 Task: Filter company with a location in United States.
Action: Mouse moved to (271, 68)
Screenshot: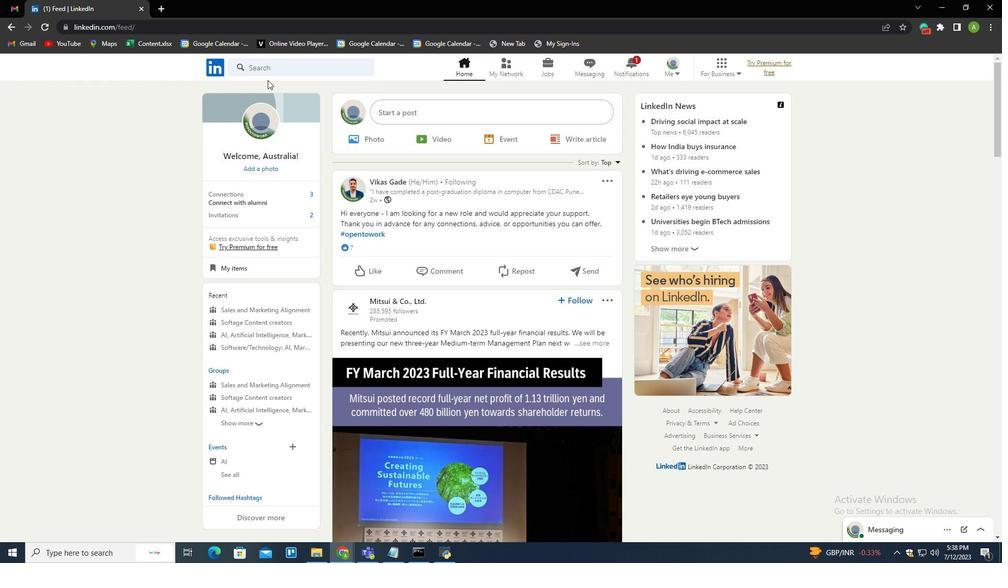 
Action: Mouse pressed left at (271, 68)
Screenshot: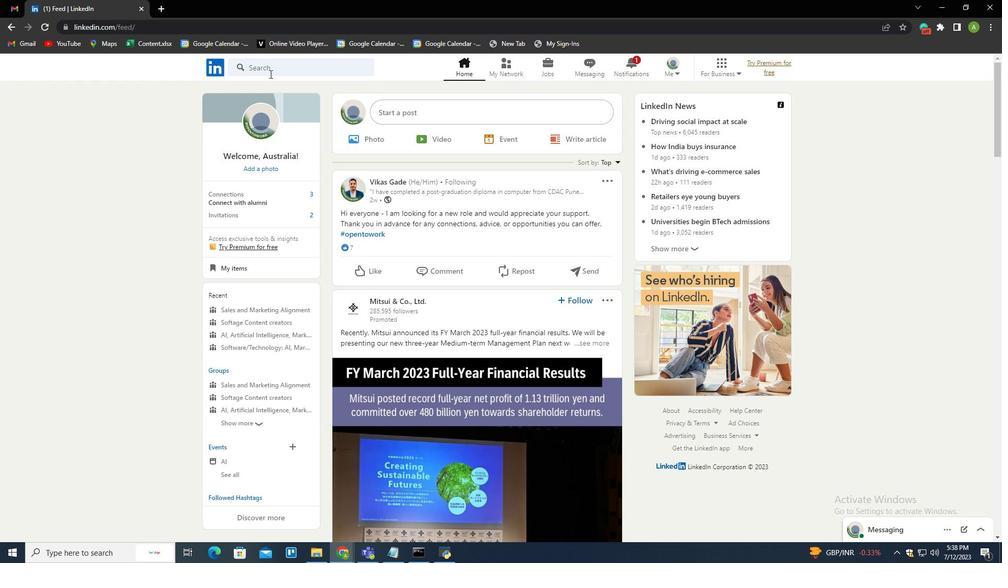
Action: Mouse moved to (265, 154)
Screenshot: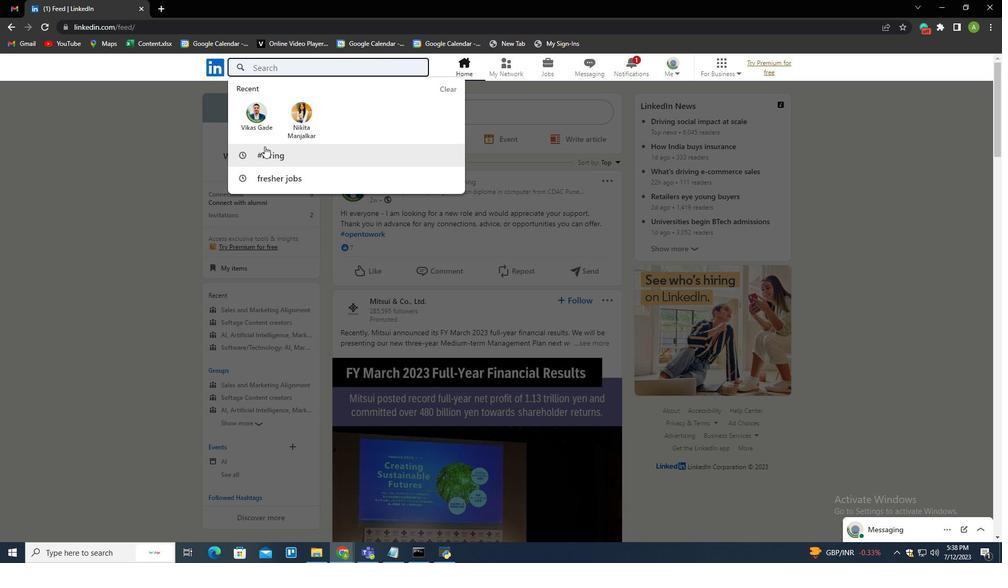 
Action: Mouse pressed left at (265, 154)
Screenshot: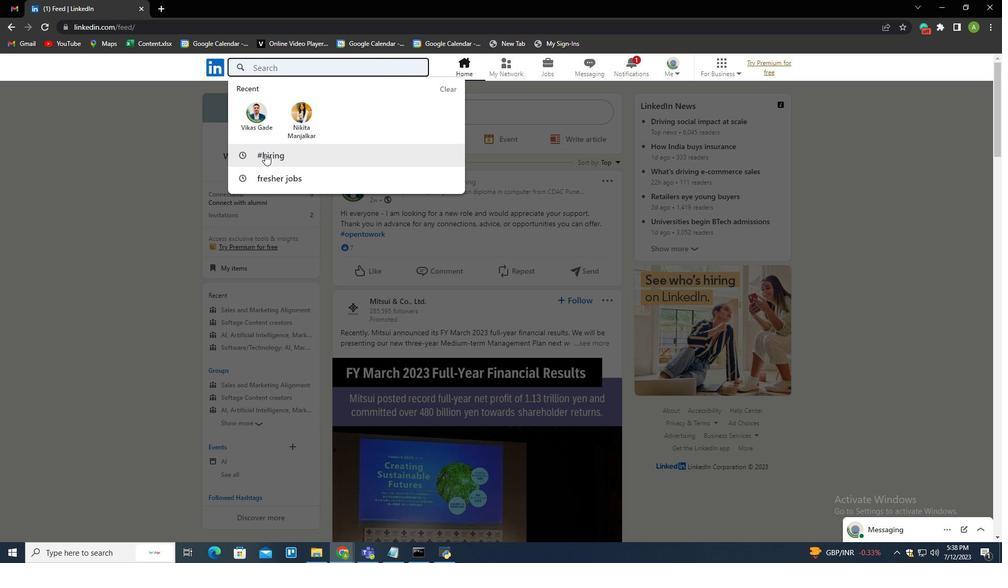 
Action: Mouse moved to (310, 96)
Screenshot: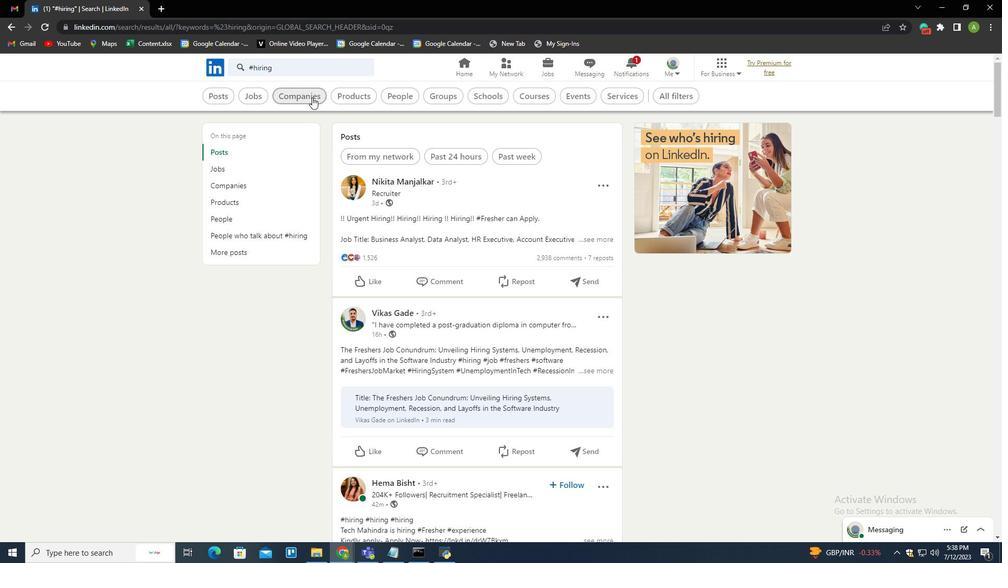 
Action: Mouse pressed left at (310, 96)
Screenshot: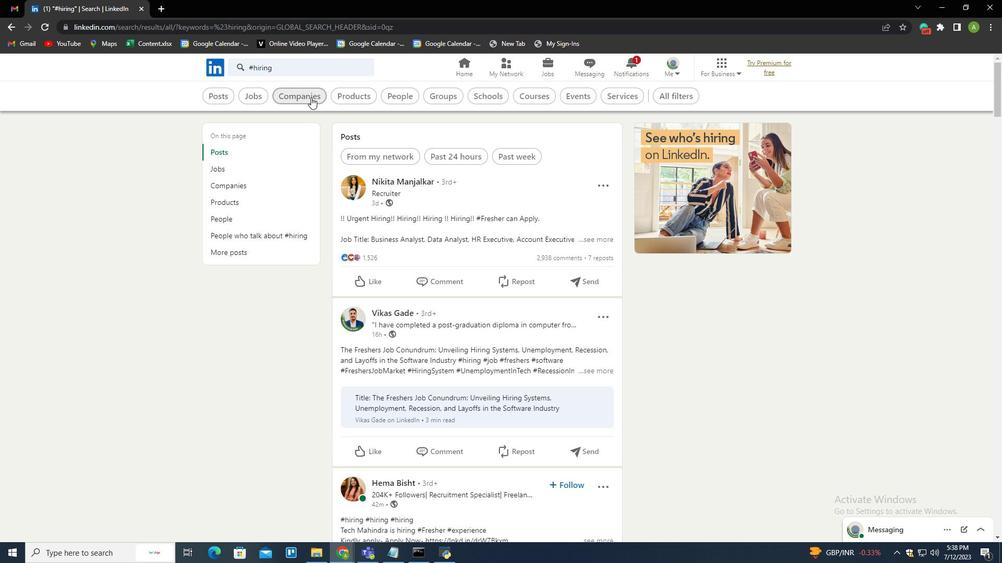 
Action: Mouse moved to (298, 93)
Screenshot: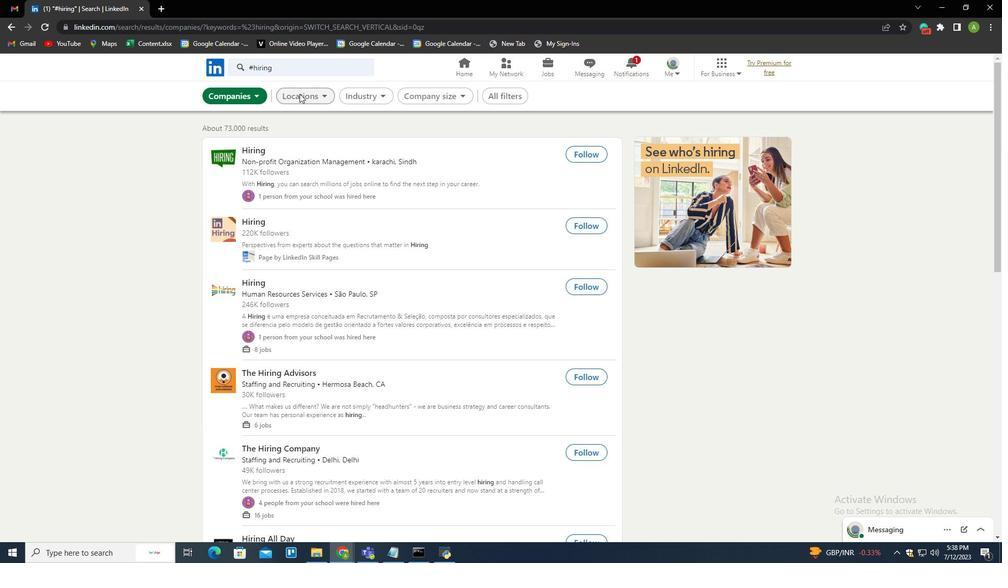 
Action: Mouse pressed left at (298, 93)
Screenshot: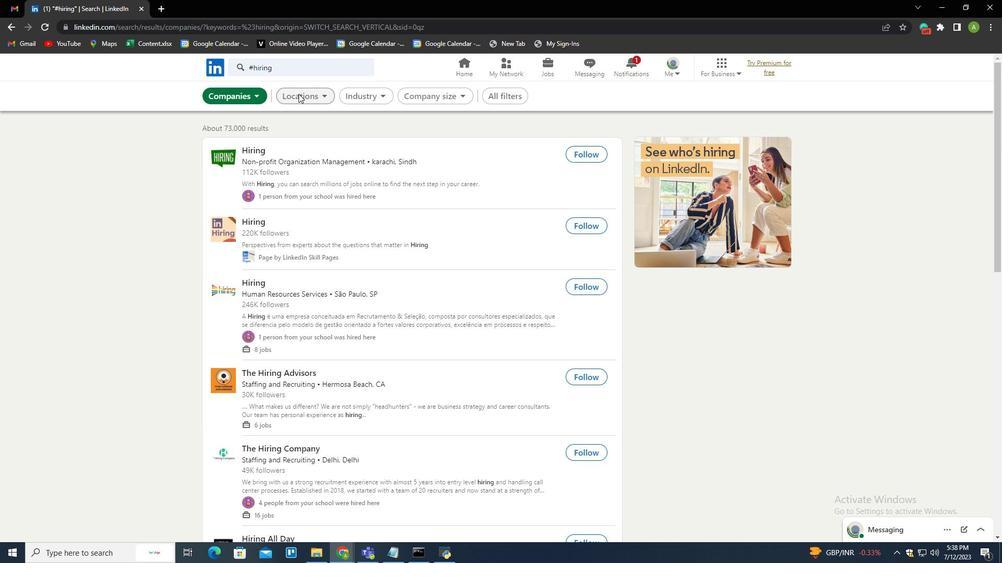 
Action: Mouse moved to (245, 202)
Screenshot: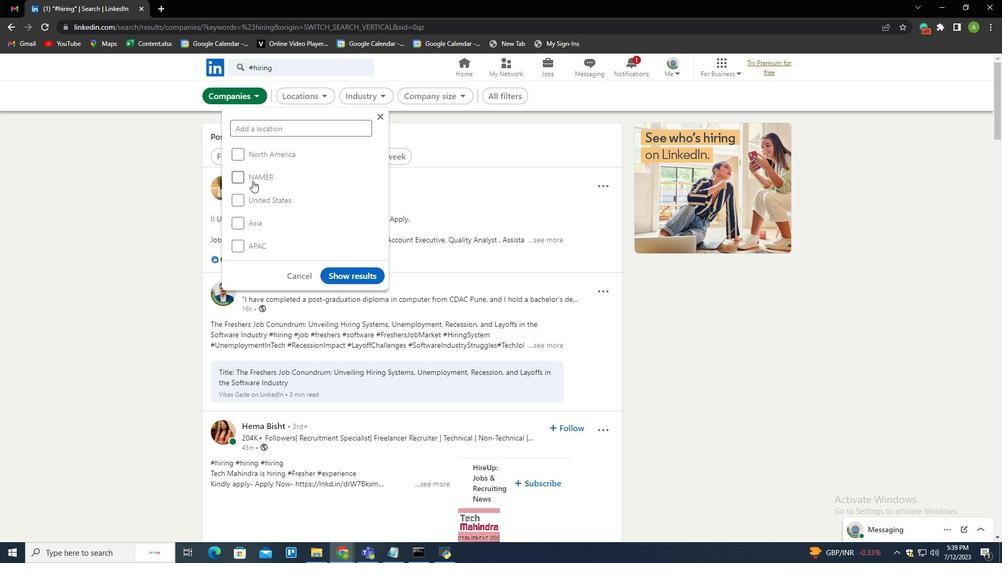 
Action: Mouse pressed left at (245, 202)
Screenshot: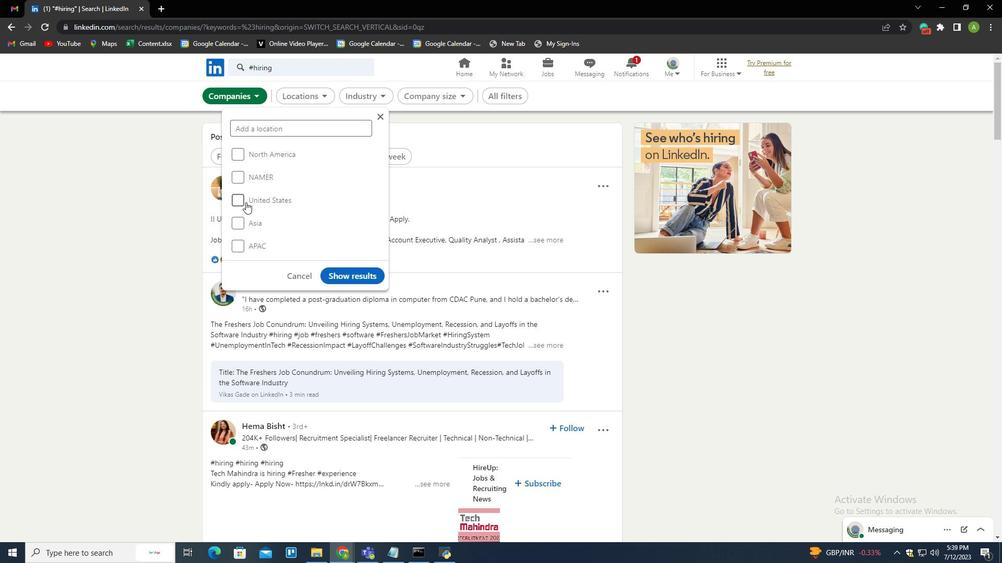 
Action: Mouse moved to (354, 276)
Screenshot: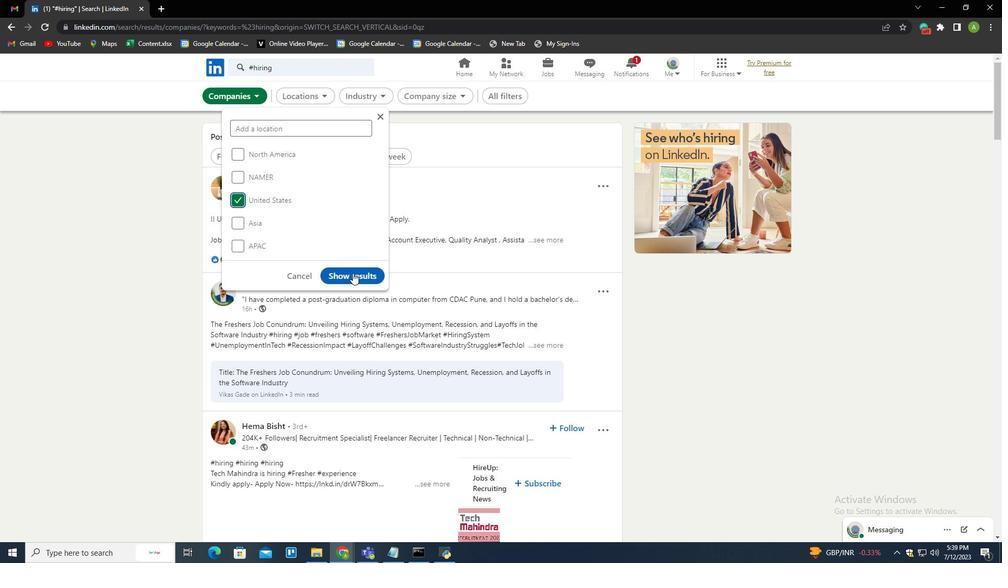 
Action: Mouse pressed left at (354, 276)
Screenshot: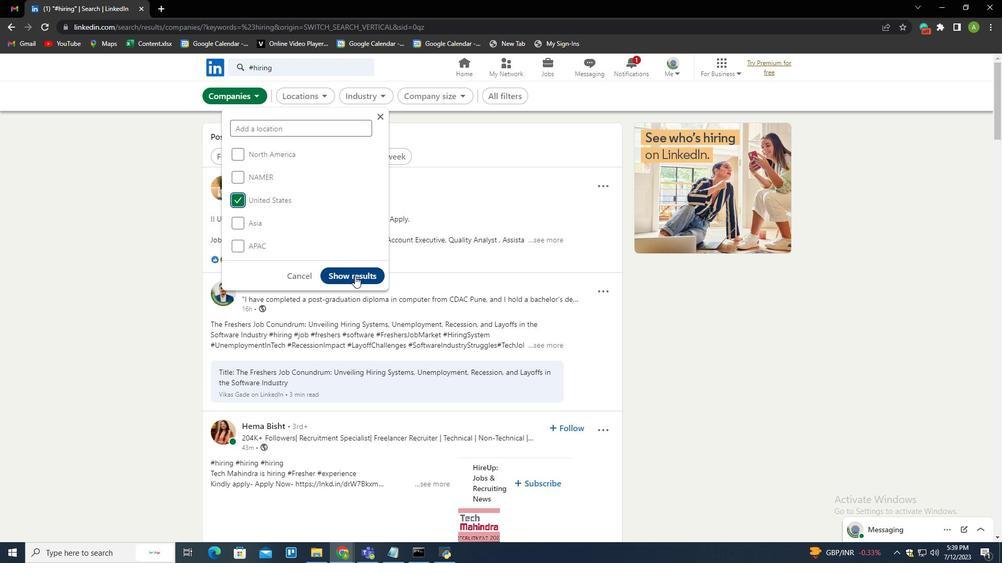 
